 Task: Add Sprouts Chocolate Coconut Rolls to the cart.
Action: Mouse moved to (20, 57)
Screenshot: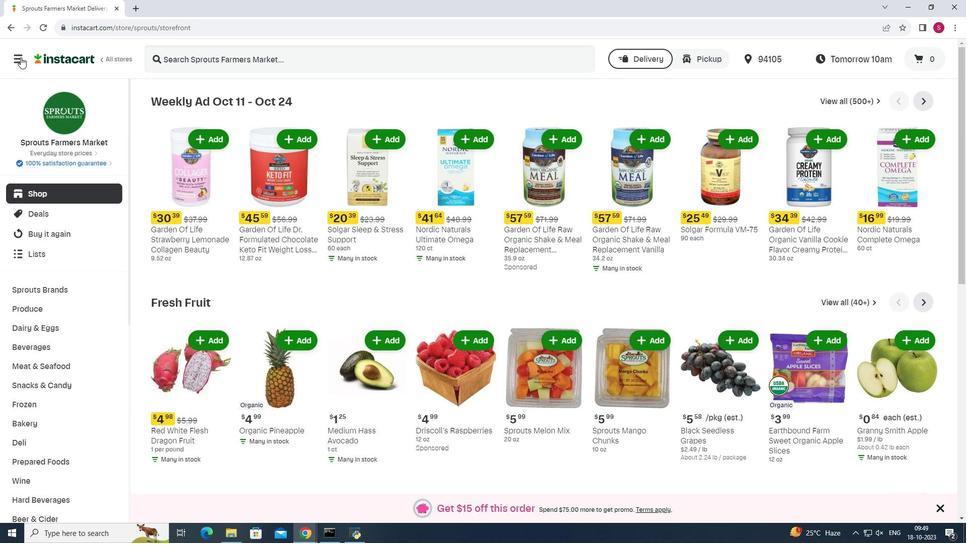 
Action: Mouse pressed left at (20, 57)
Screenshot: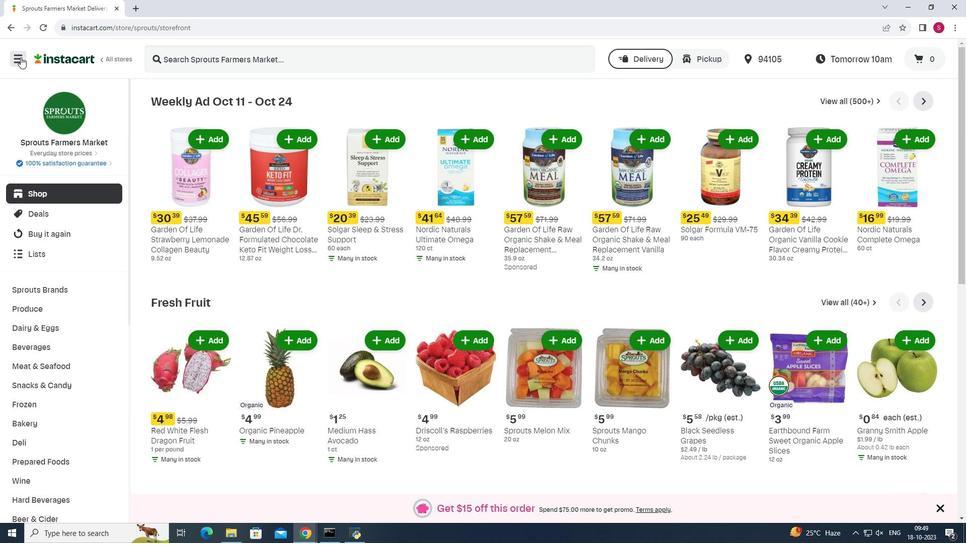 
Action: Mouse moved to (62, 261)
Screenshot: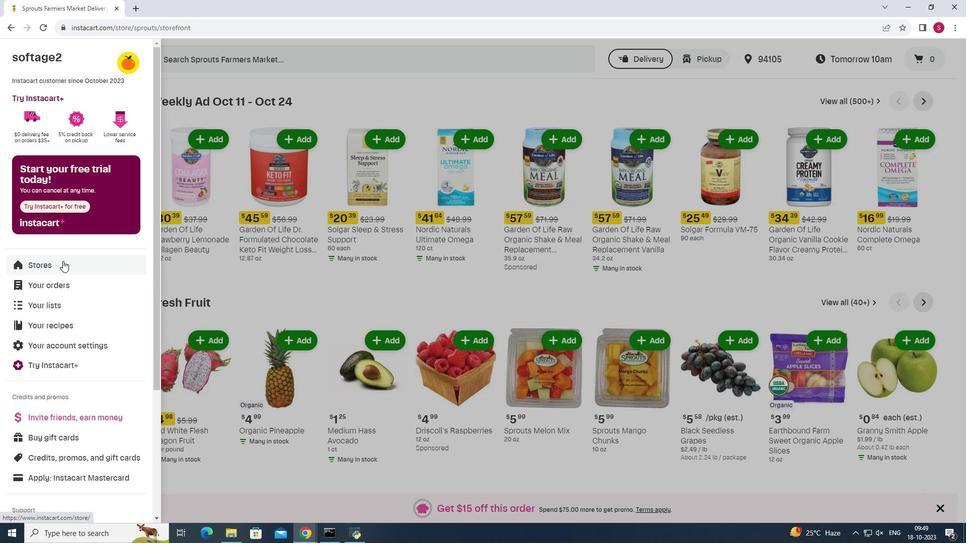 
Action: Mouse pressed left at (62, 261)
Screenshot: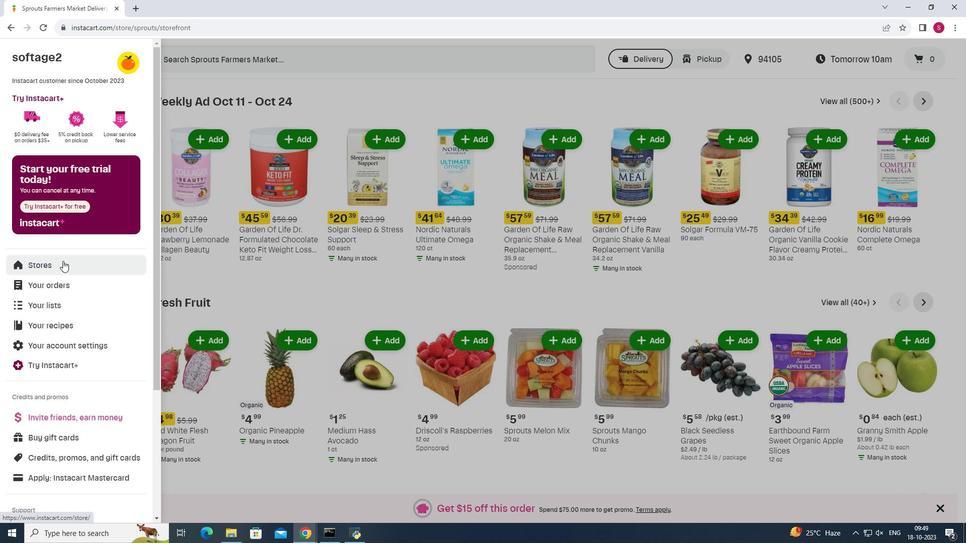 
Action: Mouse moved to (231, 88)
Screenshot: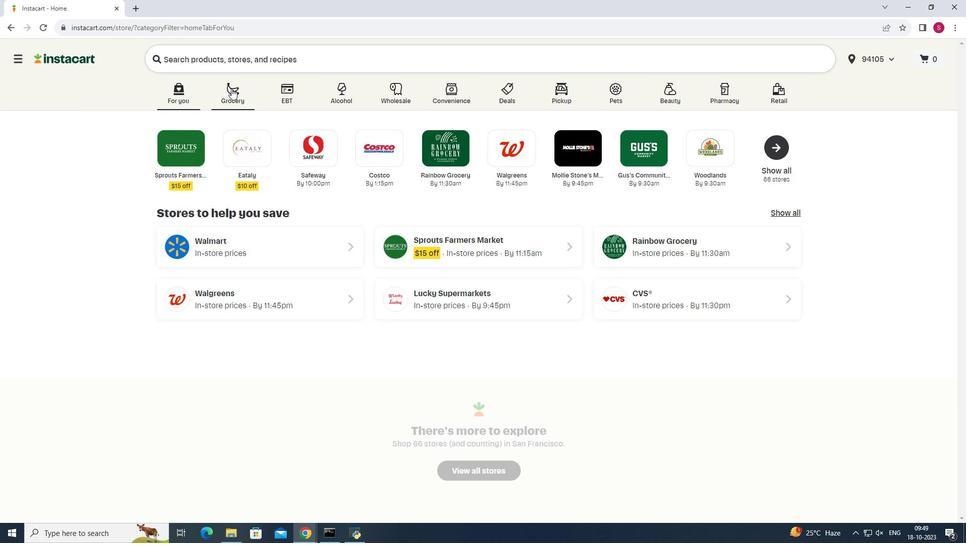 
Action: Mouse pressed left at (231, 88)
Screenshot: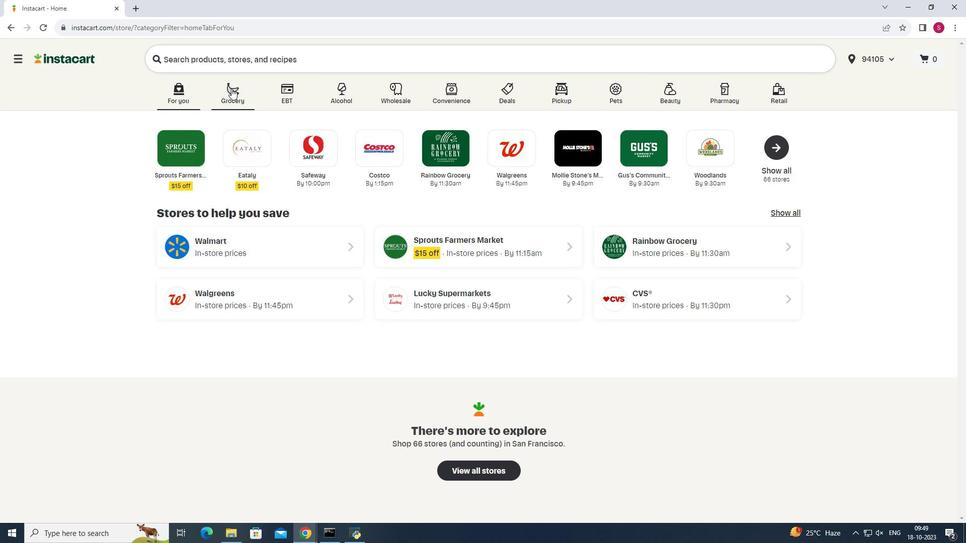 
Action: Mouse moved to (686, 139)
Screenshot: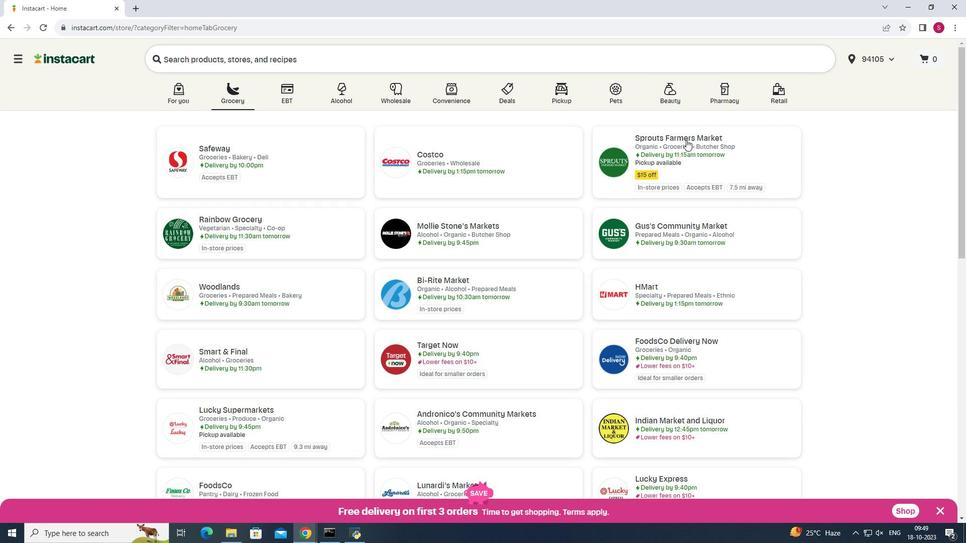 
Action: Mouse pressed left at (686, 139)
Screenshot: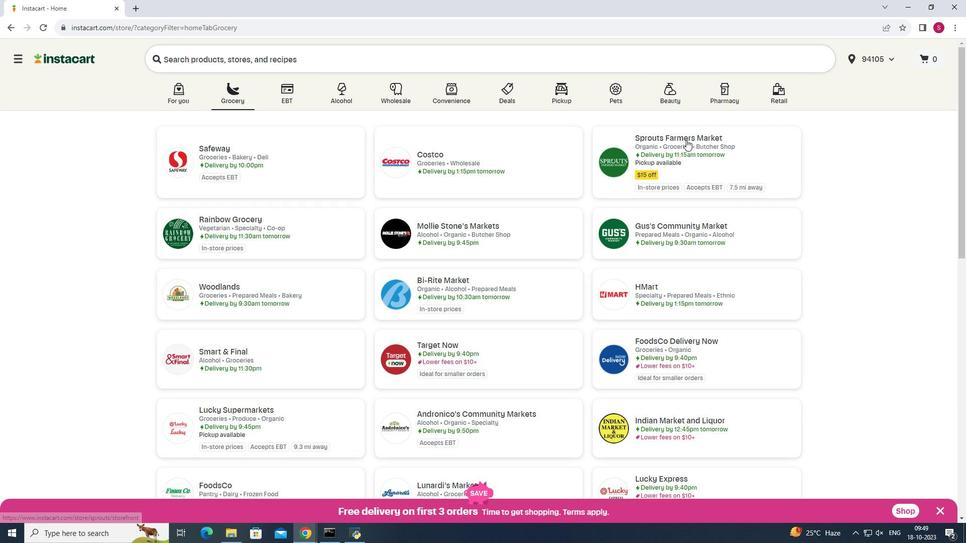 
Action: Mouse moved to (35, 387)
Screenshot: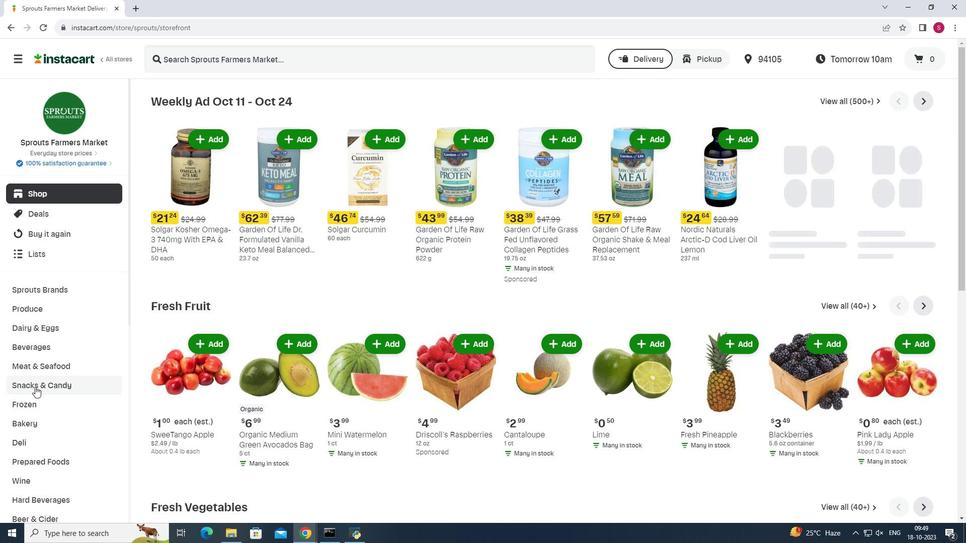 
Action: Mouse pressed left at (35, 387)
Screenshot: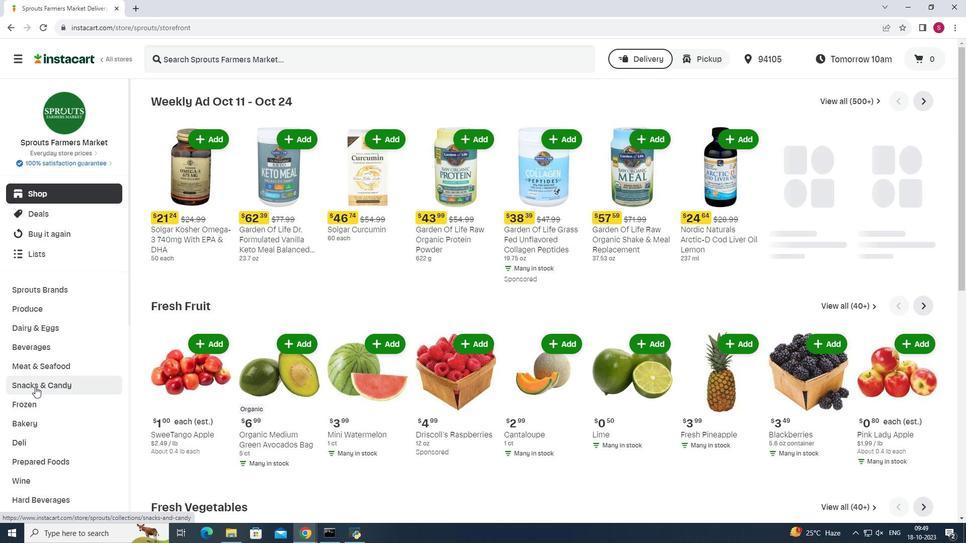 
Action: Mouse moved to (286, 123)
Screenshot: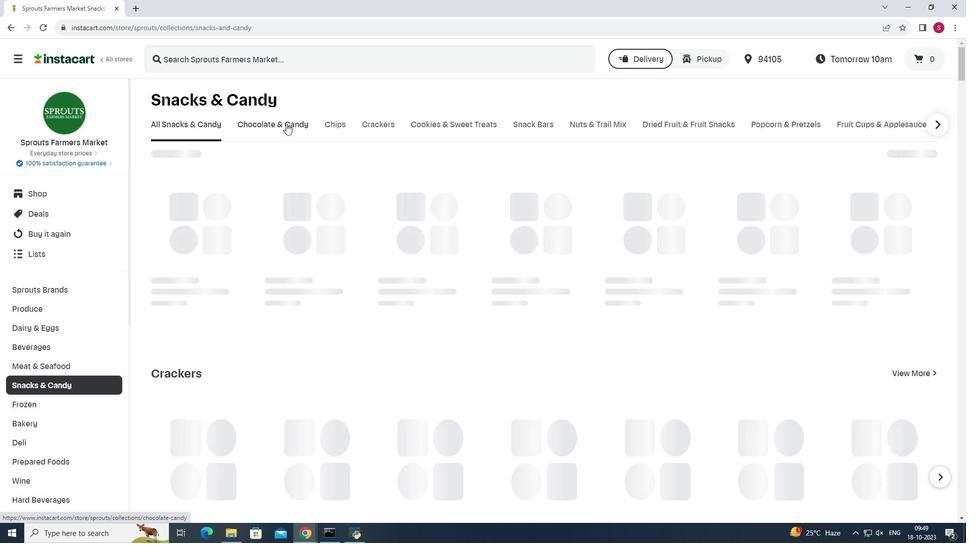 
Action: Mouse pressed left at (286, 123)
Screenshot: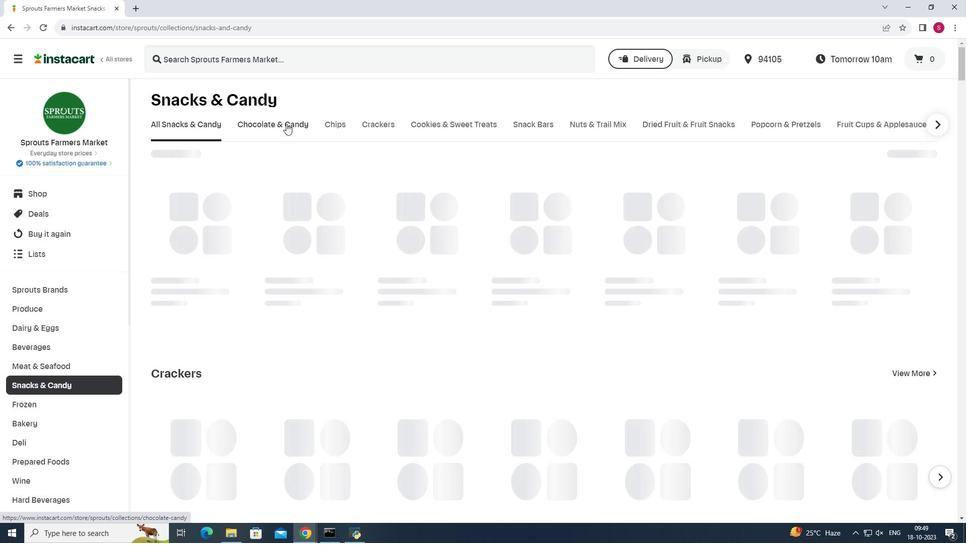 
Action: Mouse moved to (262, 168)
Screenshot: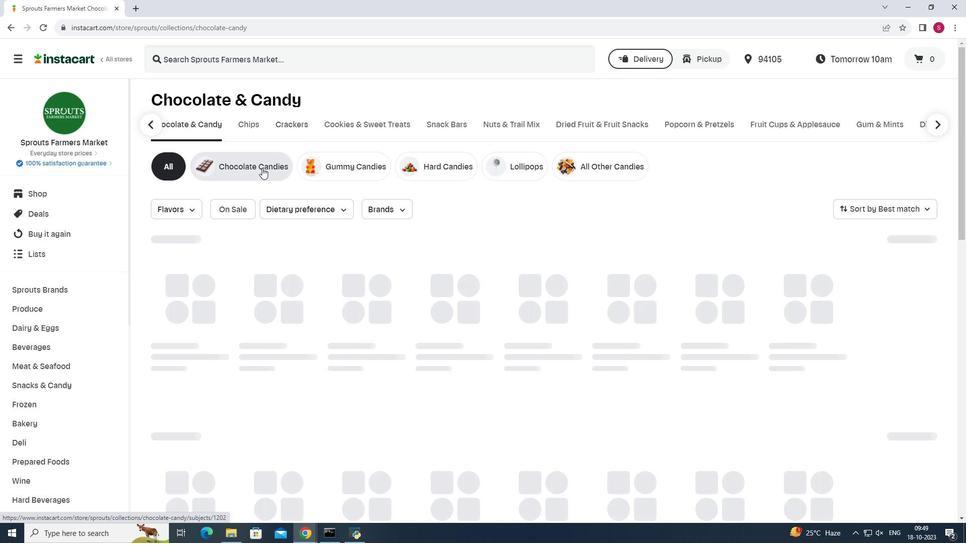 
Action: Mouse pressed left at (262, 168)
Screenshot: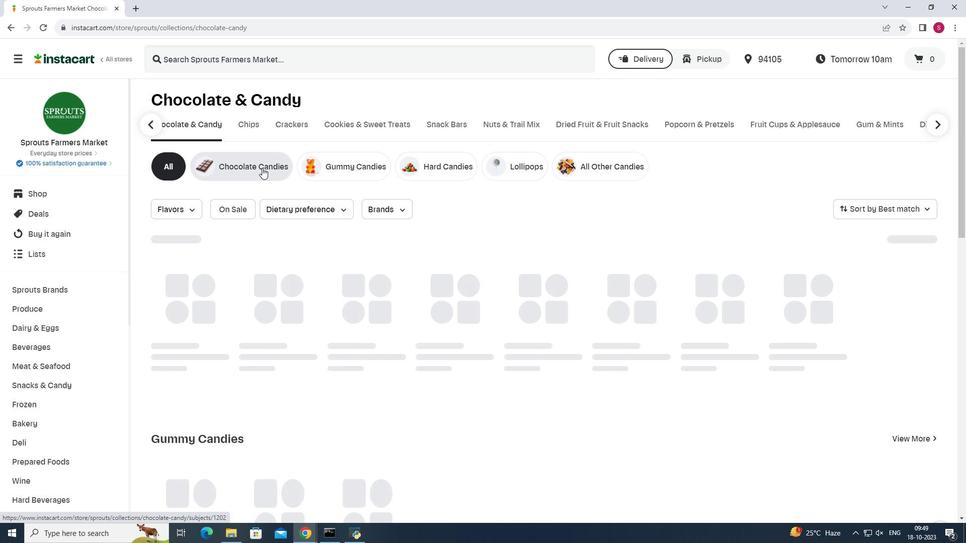 
Action: Mouse moved to (381, 54)
Screenshot: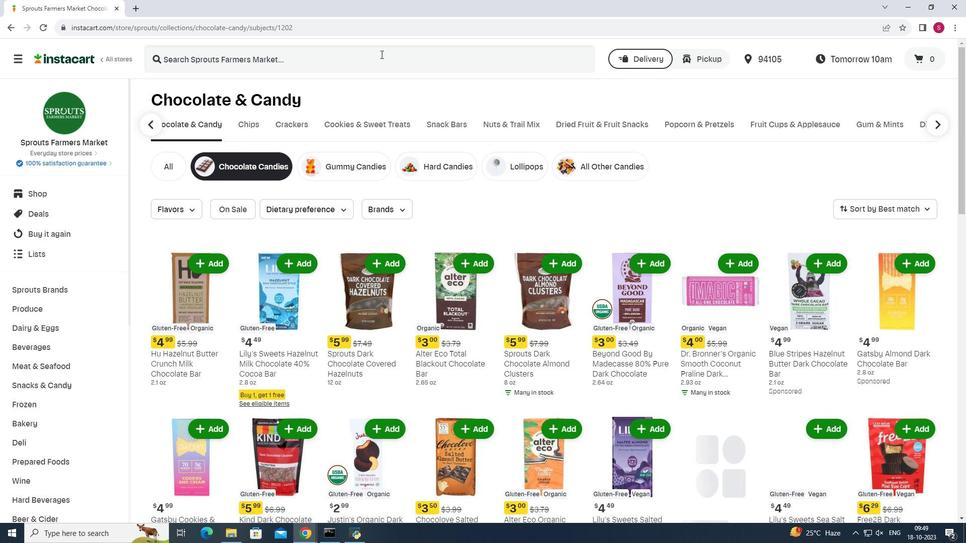 
Action: Mouse pressed left at (381, 54)
Screenshot: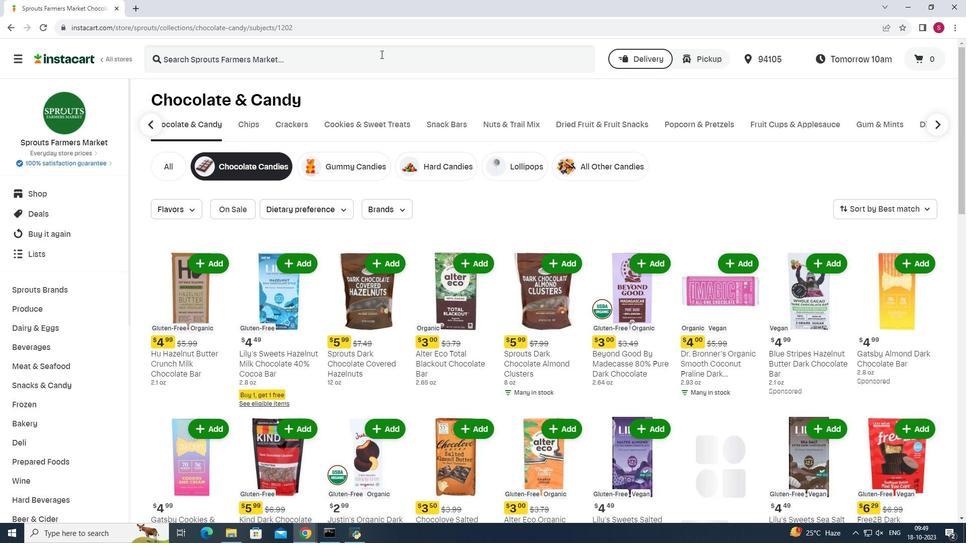 
Action: Mouse moved to (381, 56)
Screenshot: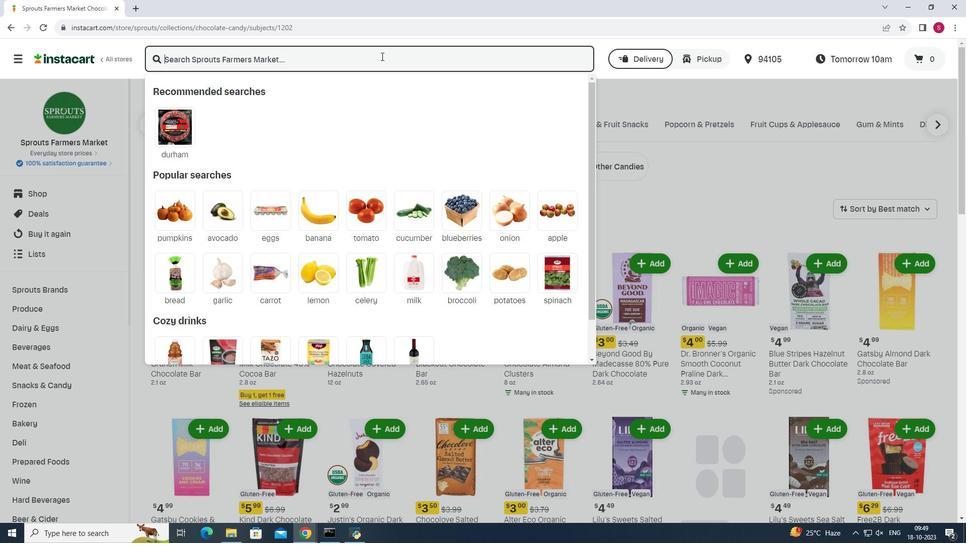 
Action: Key pressed <Key.shift>Sprouts<Key.space><Key.shift>Chocolate<Key.space><Key.shift>Coconut<Key.space><Key.shift>Rolls<Key.space><Key.enter>
Screenshot: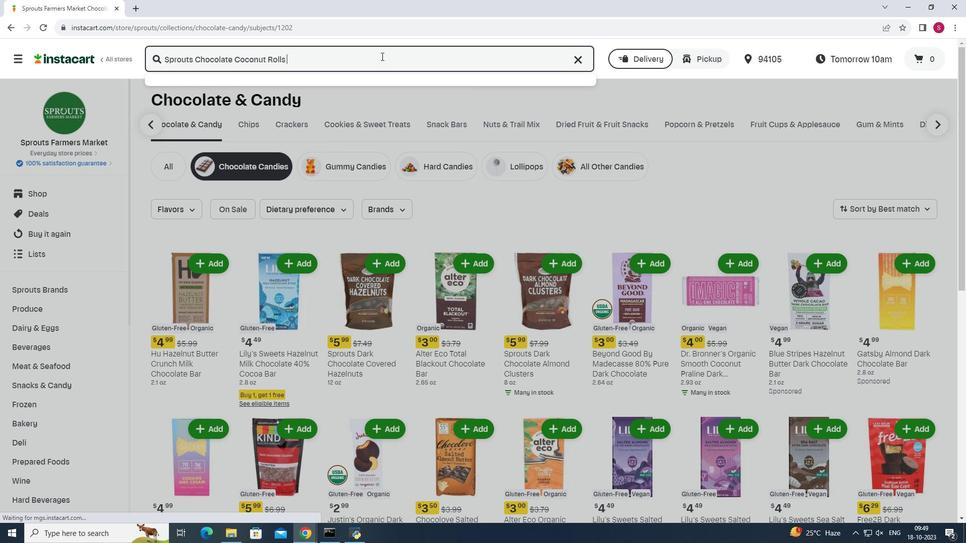 
Action: Mouse moved to (727, 163)
Screenshot: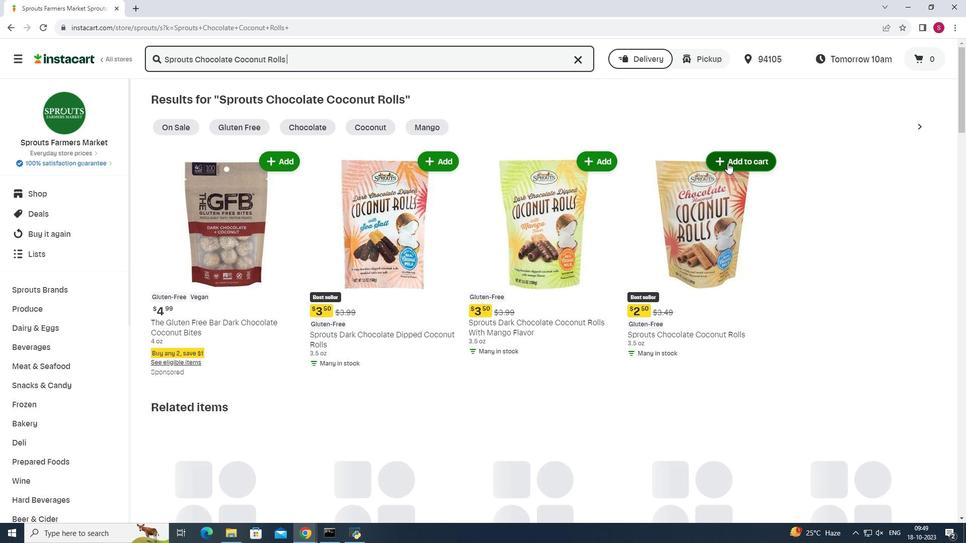 
Action: Mouse pressed left at (727, 163)
Screenshot: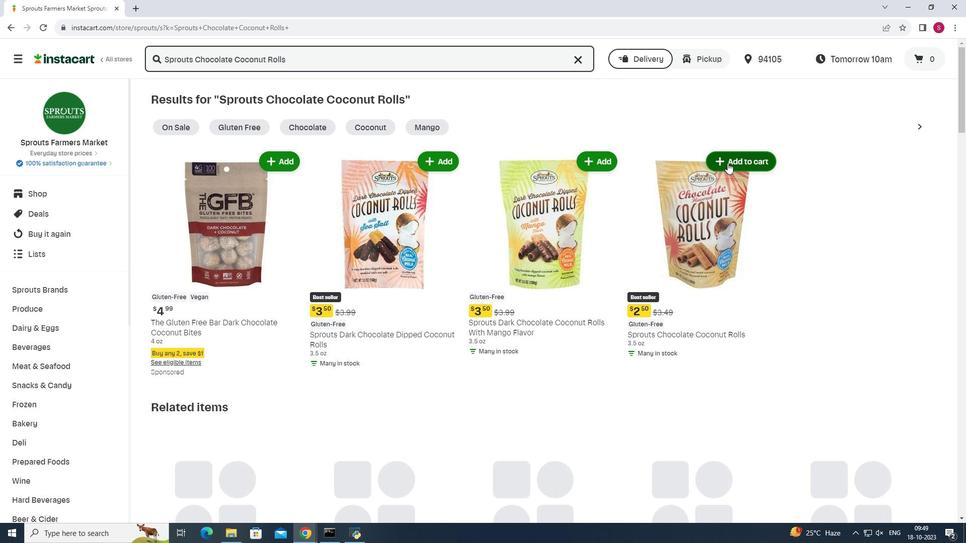 
